 Task: Filter comments by keyword "good".
Action: Mouse moved to (912, 61)
Screenshot: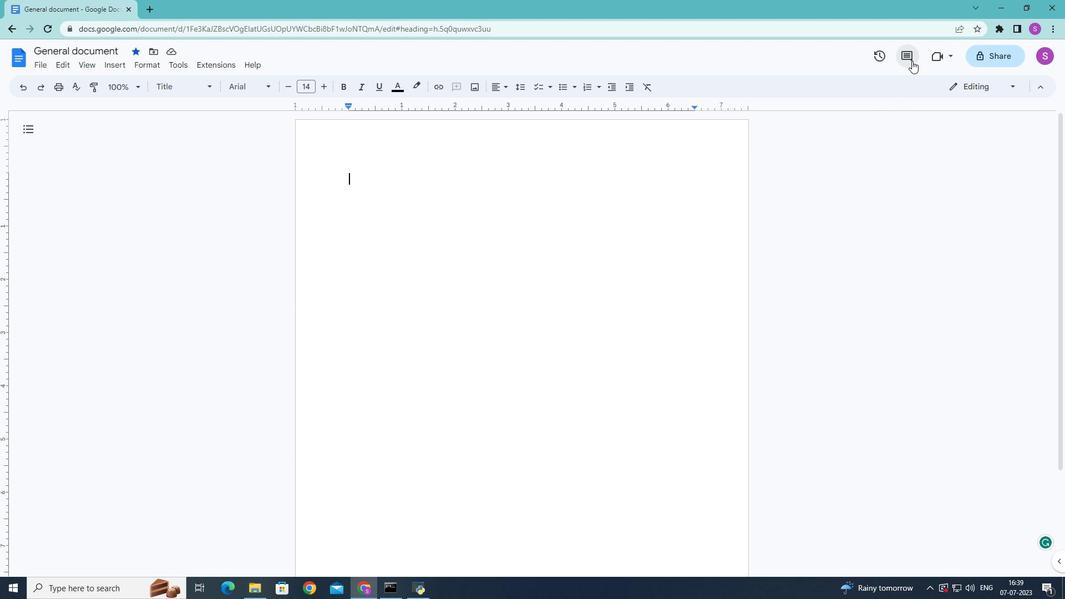 
Action: Mouse pressed left at (912, 61)
Screenshot: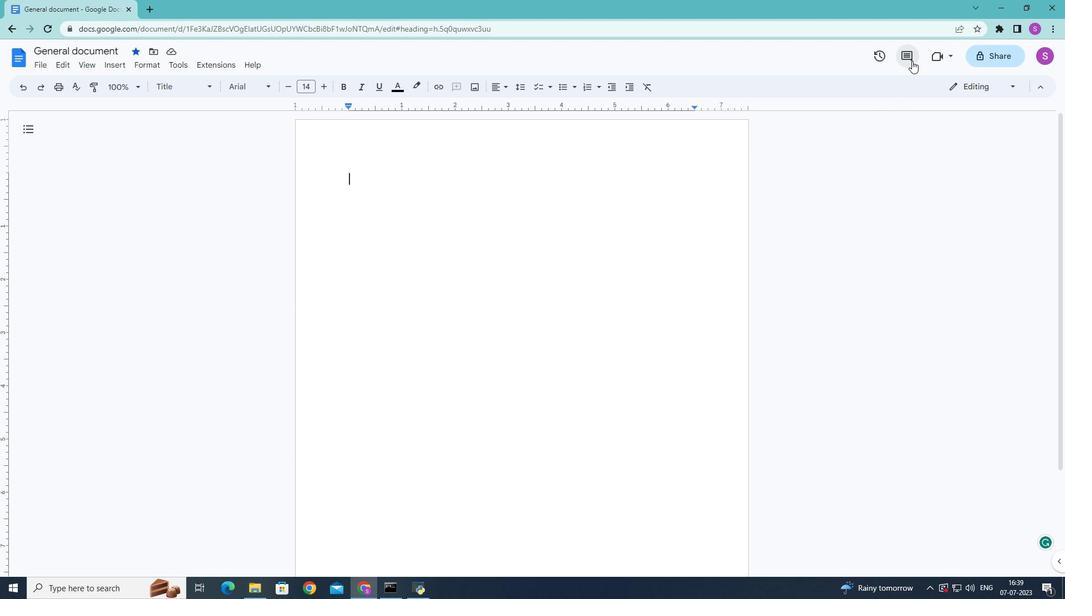 
Action: Mouse moved to (982, 86)
Screenshot: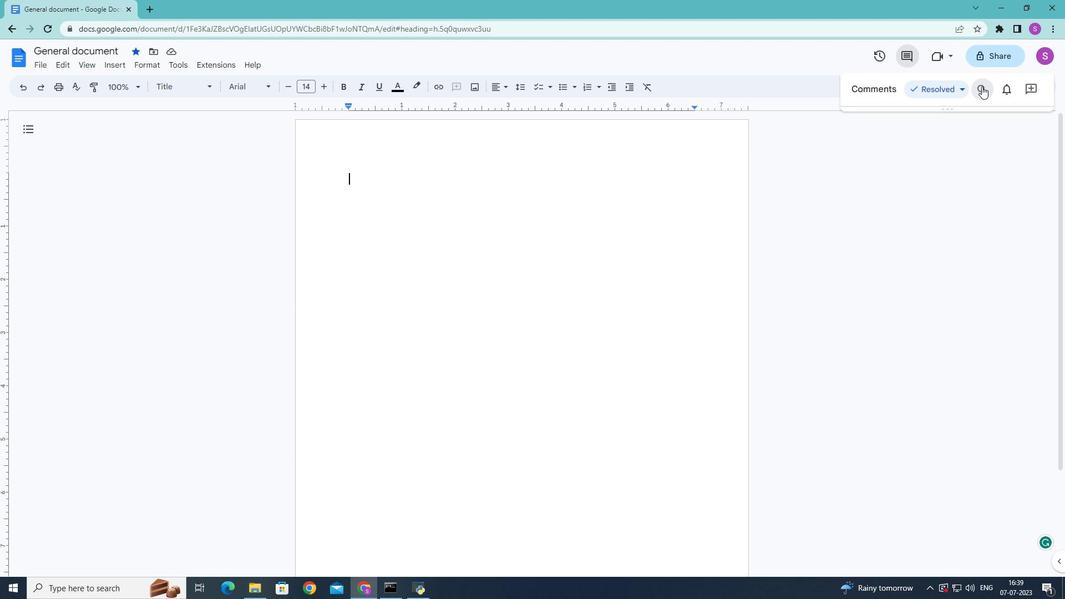 
Action: Mouse pressed left at (982, 86)
Screenshot: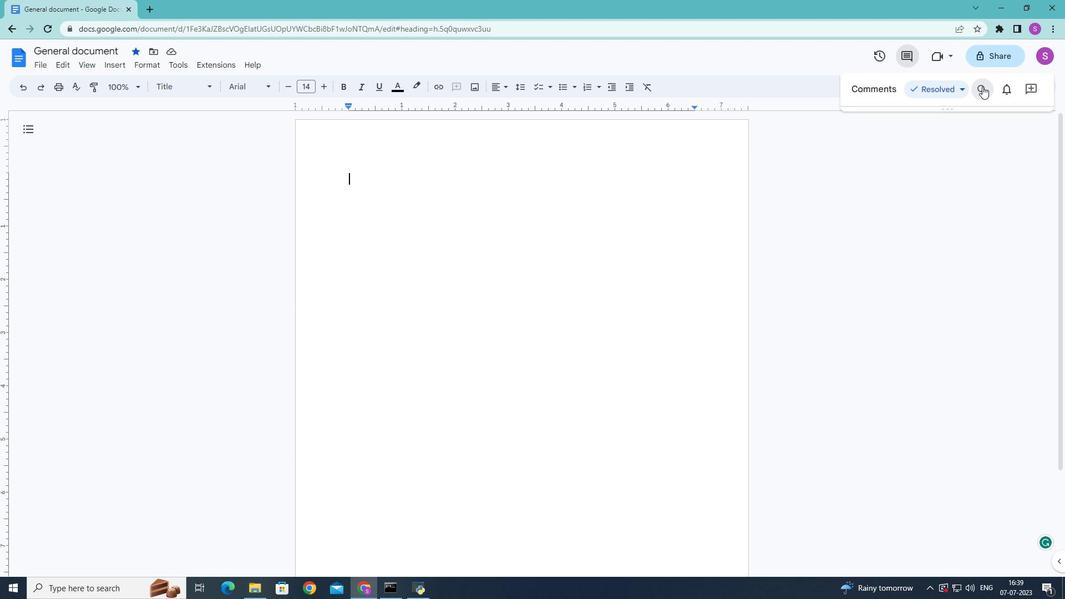 
Action: Mouse moved to (916, 122)
Screenshot: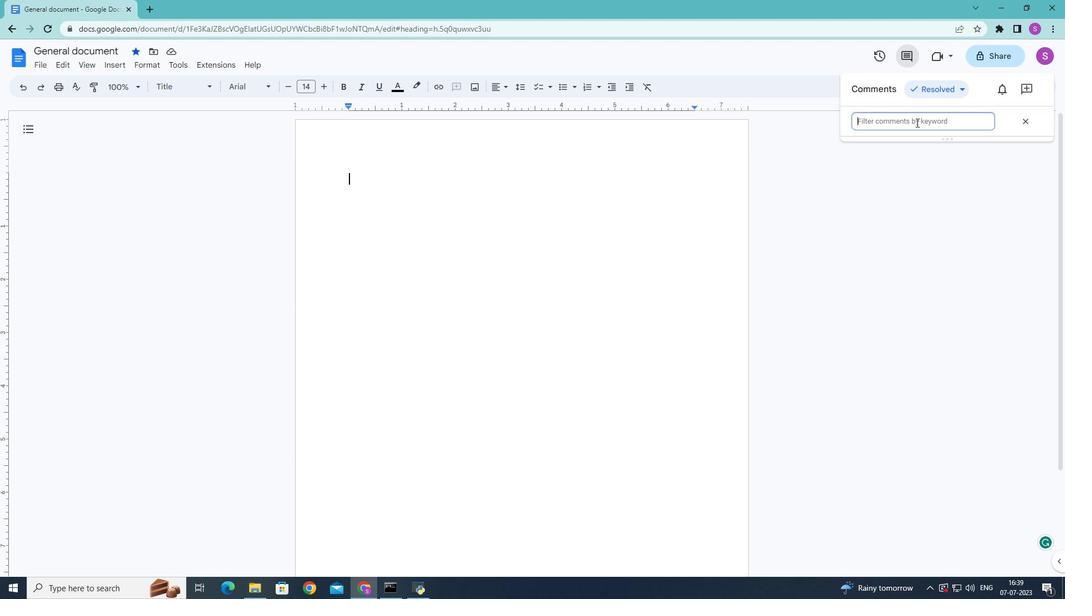 
Action: Key pressed good
Screenshot: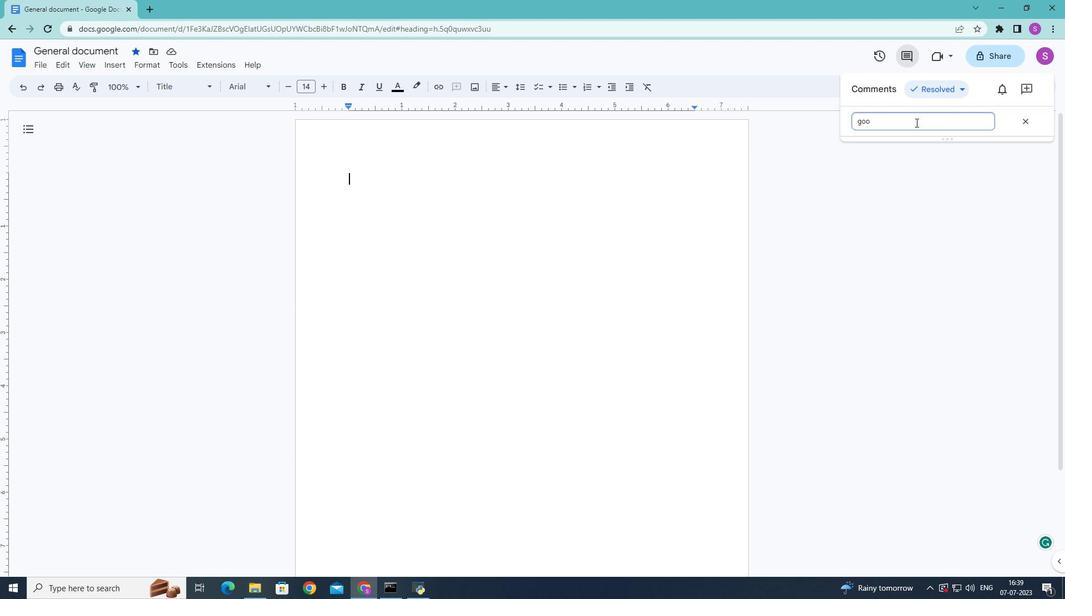 
